 Task: Mark the Trello email as spam in your Gmail inbox.
Action: Key pressed g<Key.enter>
Screenshot: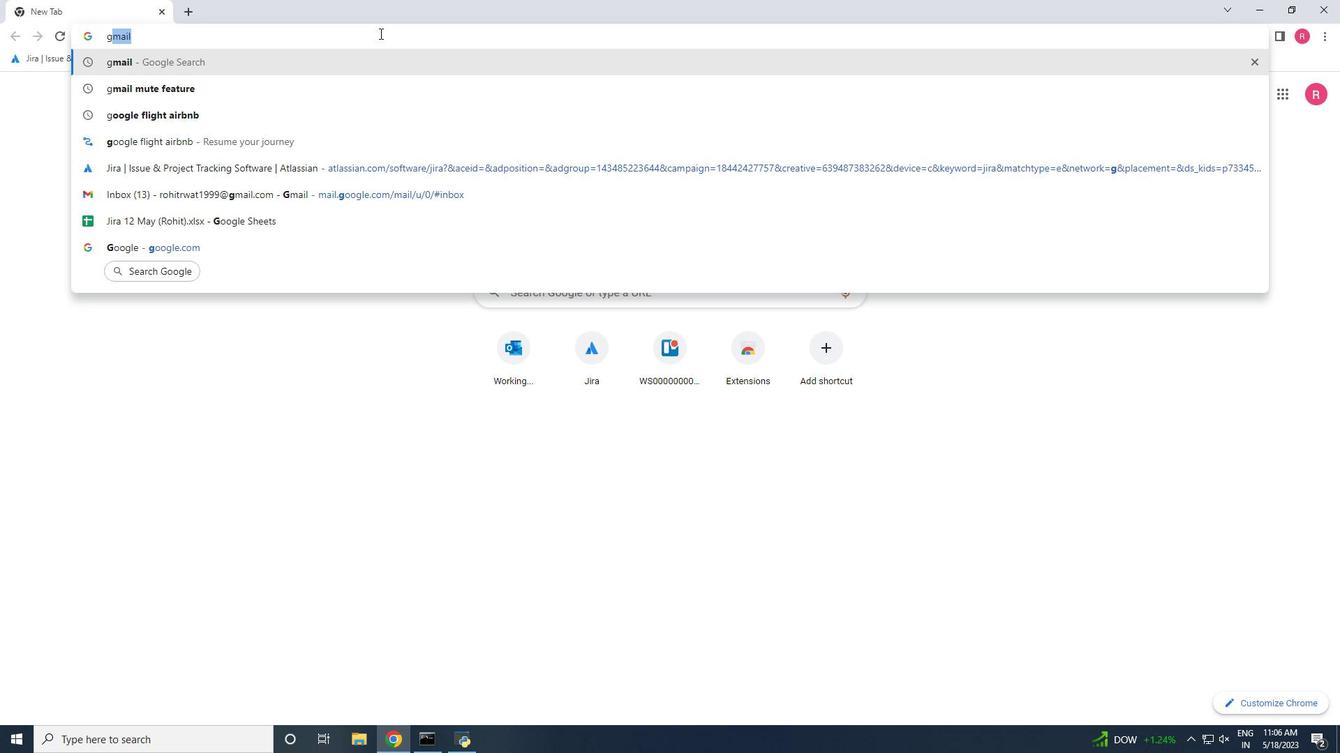 
Action: Mouse moved to (228, 224)
Screenshot: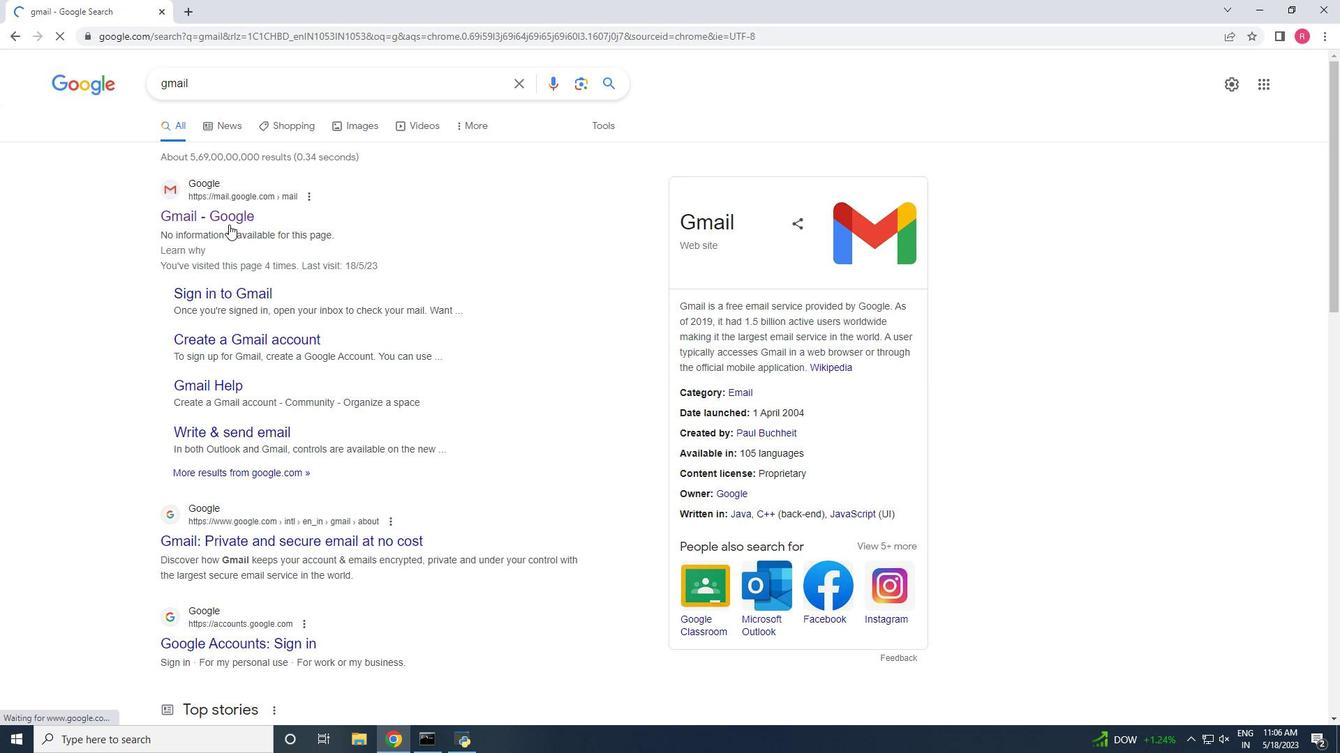 
Action: Mouse pressed left at (228, 224)
Screenshot: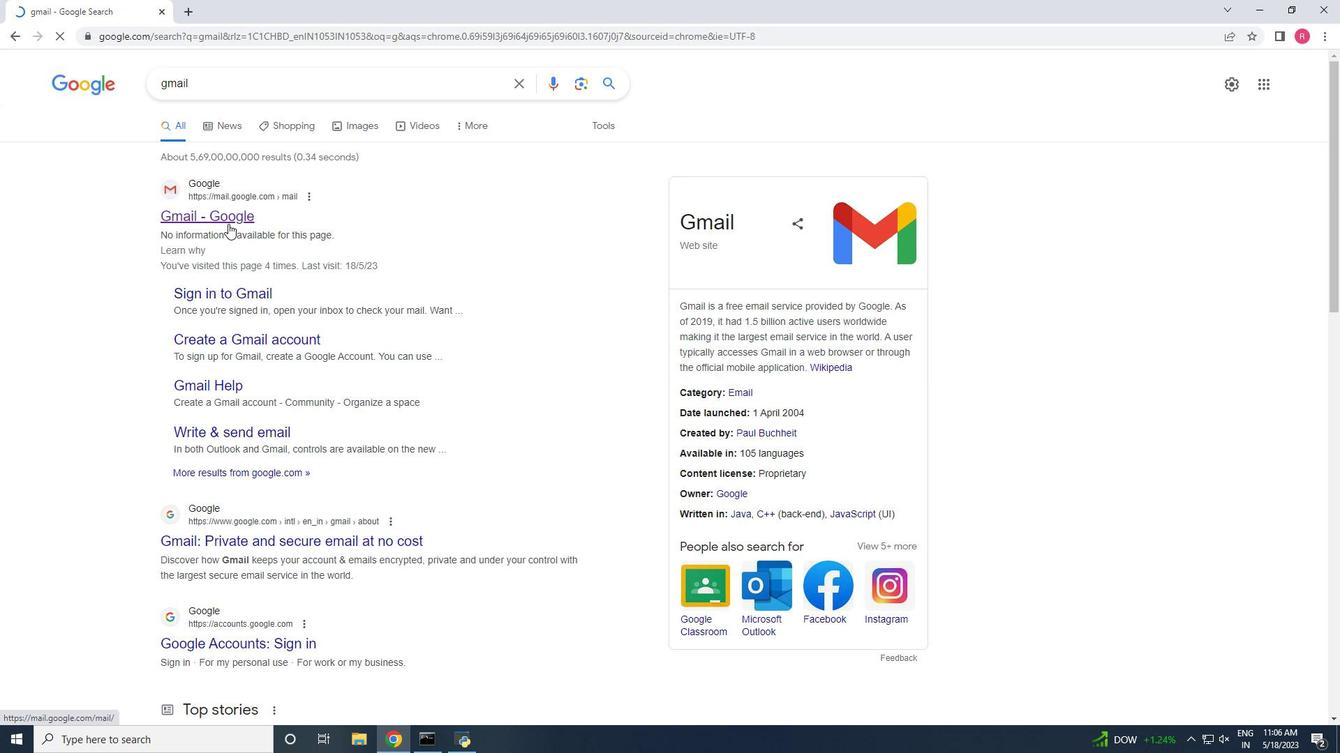 
Action: Mouse moved to (24, 271)
Screenshot: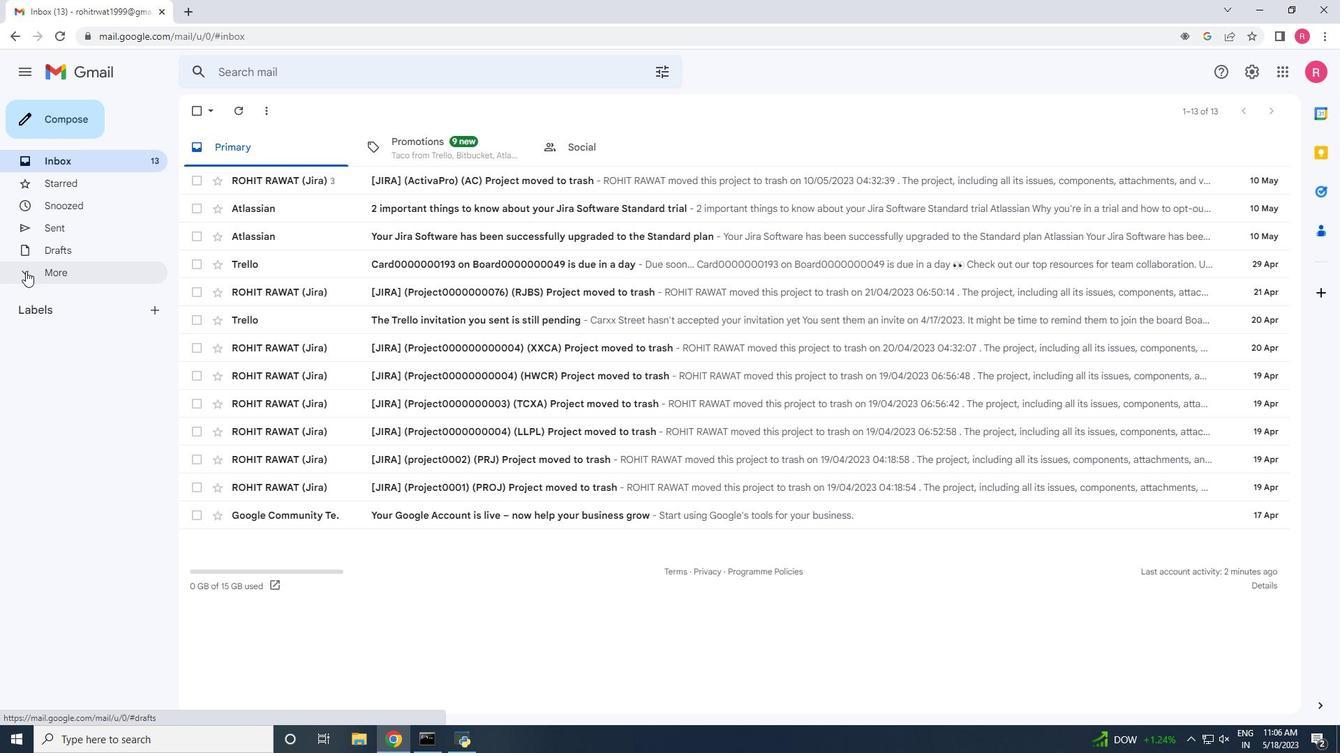 
Action: Mouse pressed left at (24, 271)
Screenshot: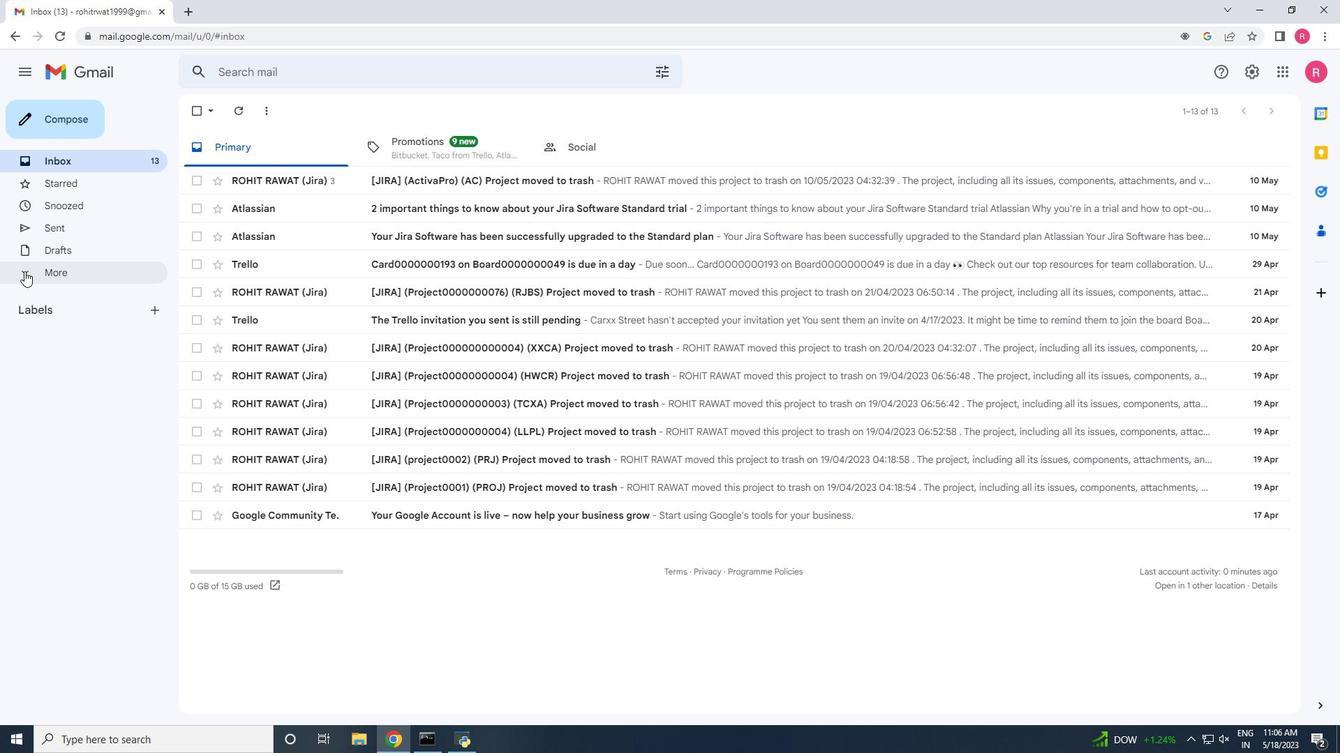 
Action: Mouse moved to (62, 380)
Screenshot: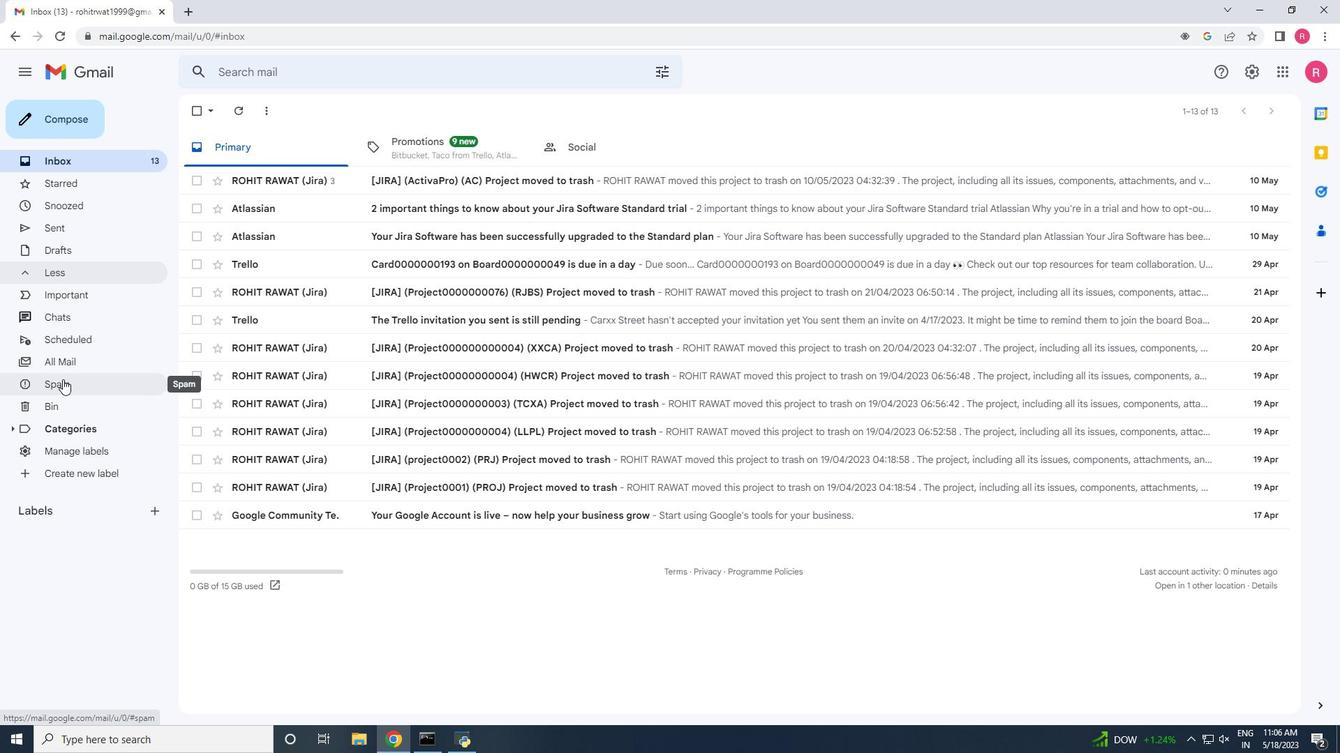
Action: Mouse pressed left at (62, 380)
Screenshot: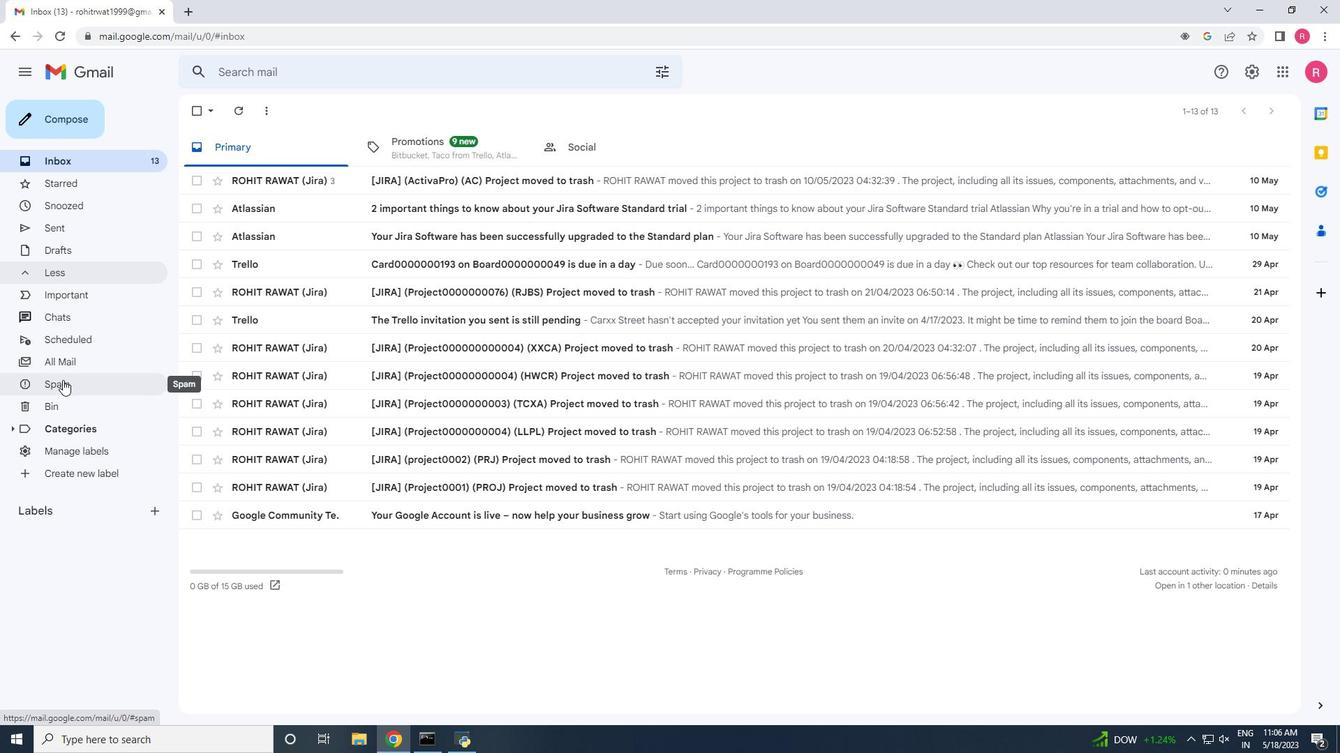 
Action: Mouse moved to (80, 163)
Screenshot: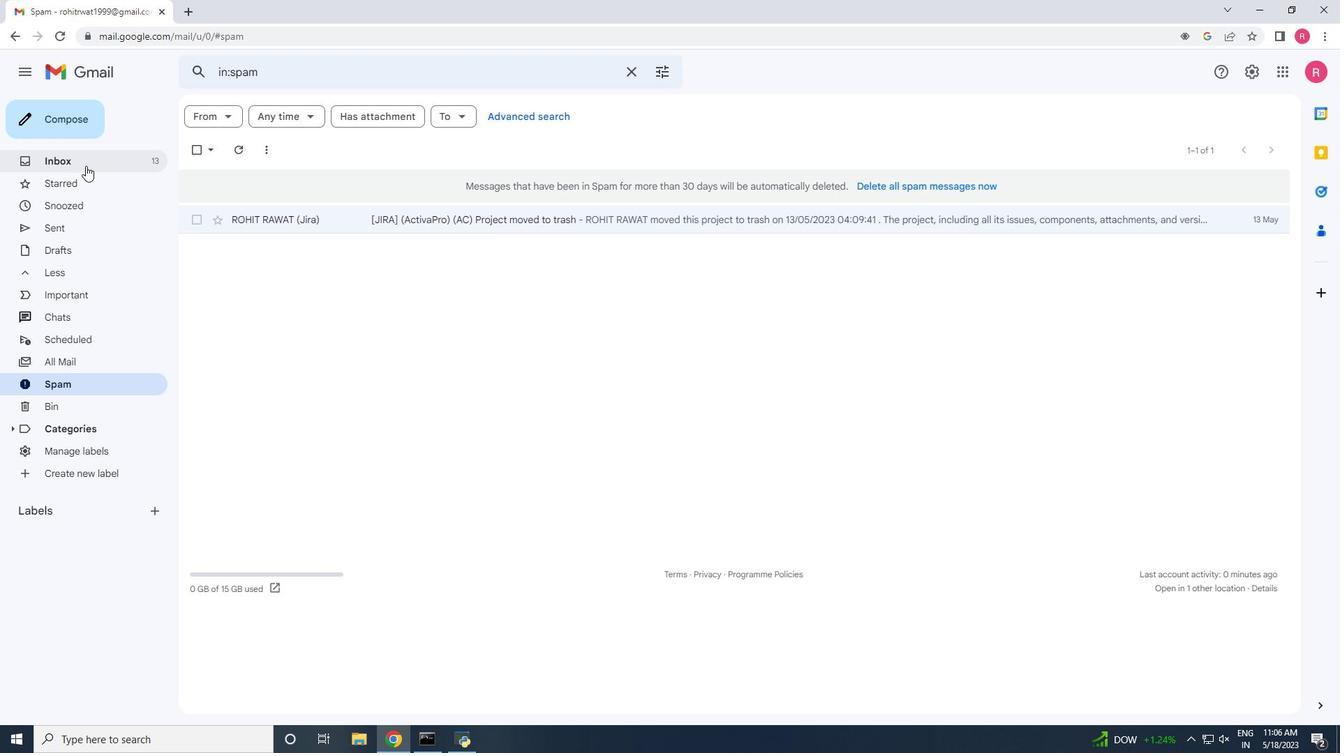 
Action: Mouse pressed left at (80, 163)
Screenshot: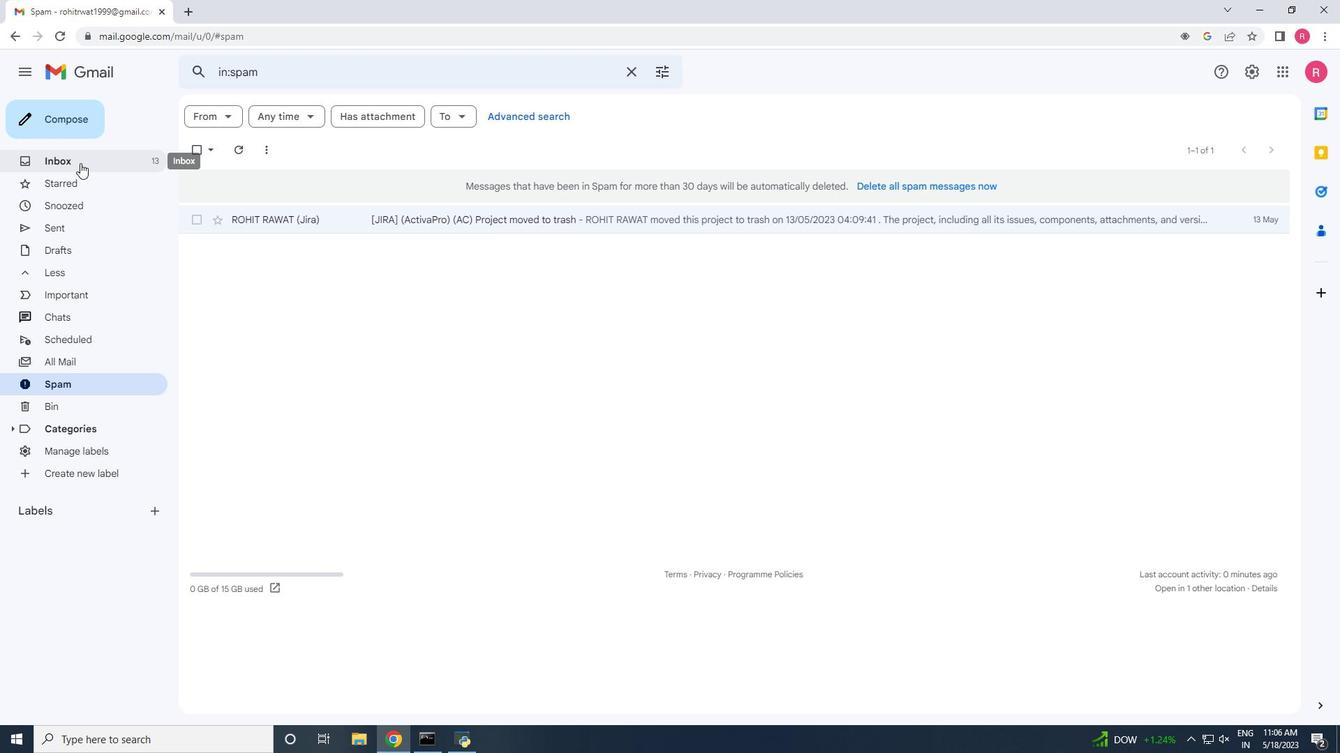 
Action: Mouse moved to (586, 265)
Screenshot: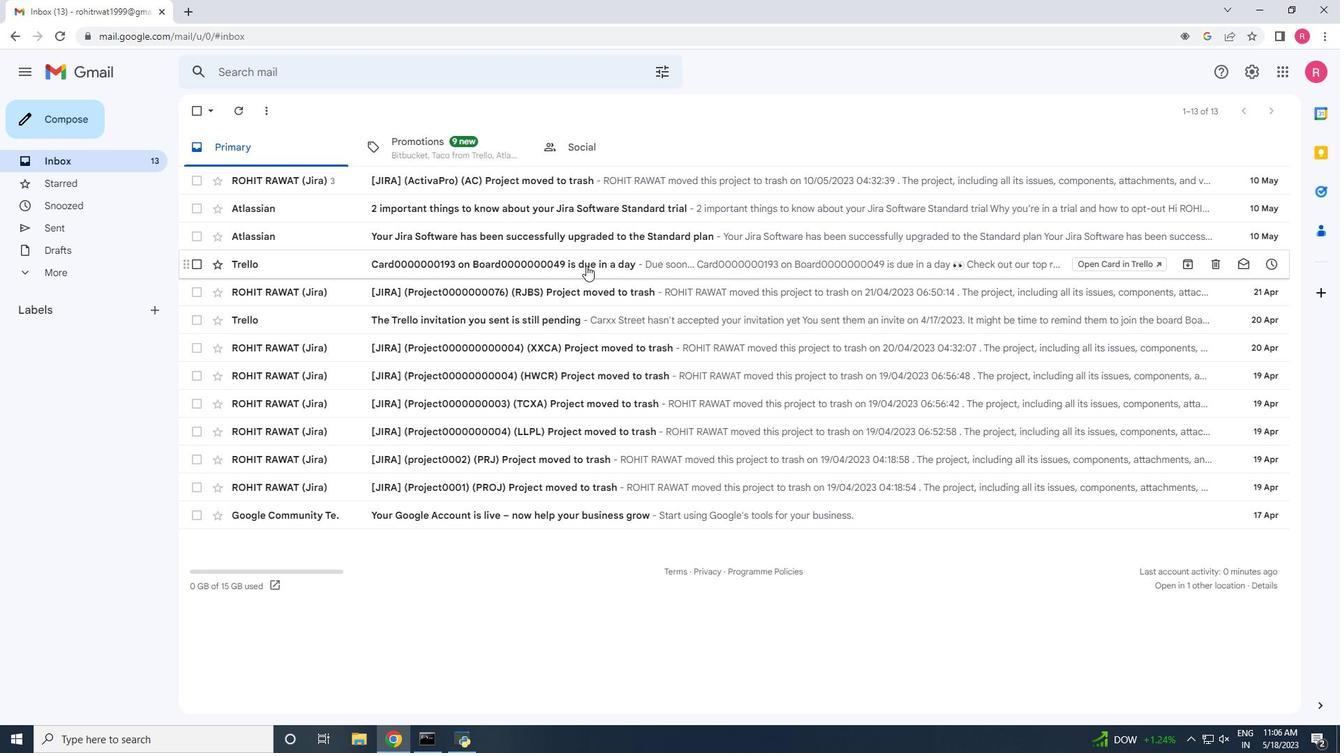 
Action: Mouse pressed left at (586, 265)
Screenshot: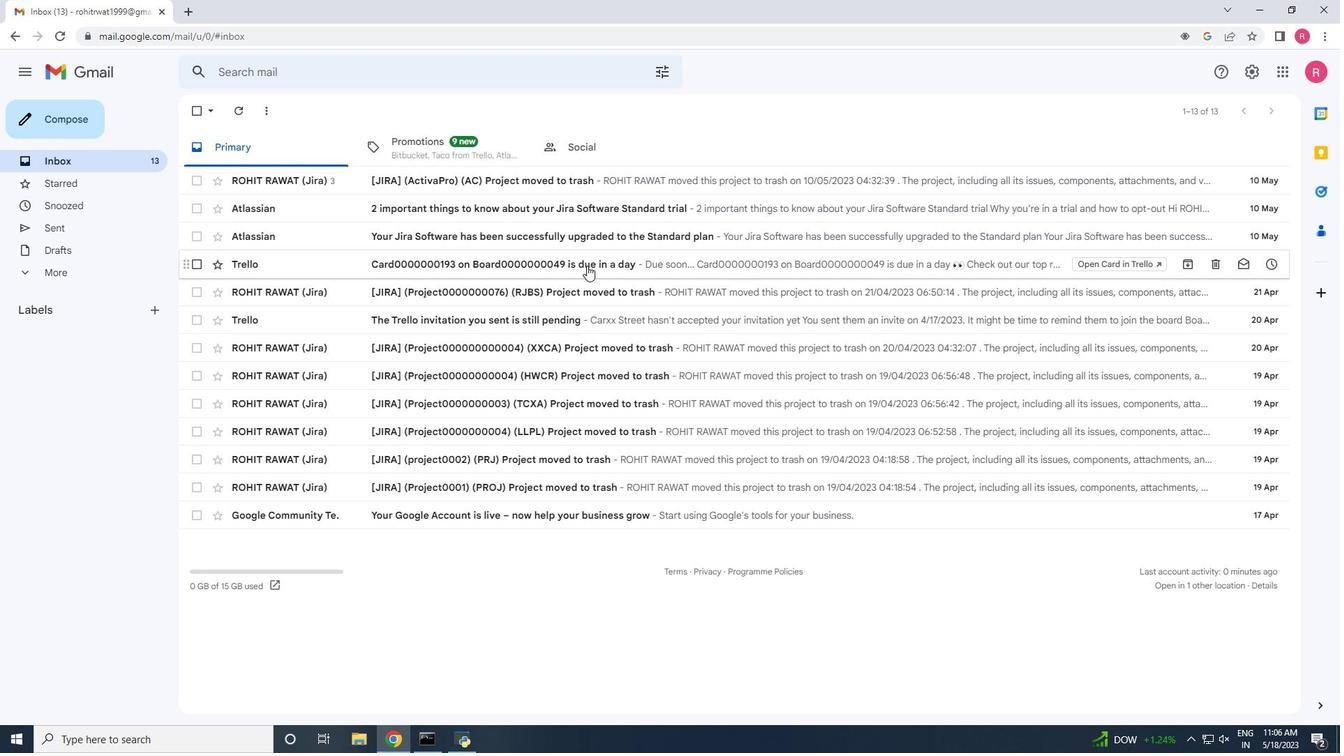 
Action: Mouse moved to (1277, 184)
Screenshot: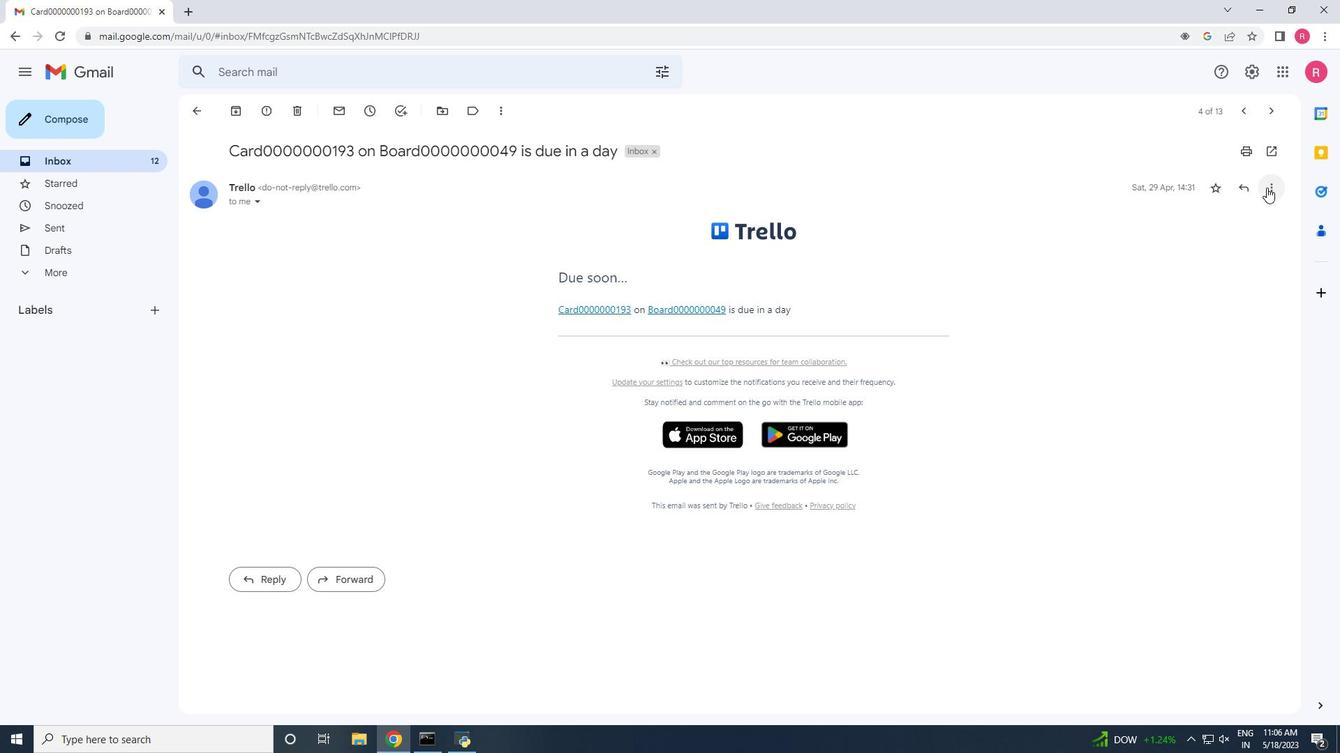 
Action: Mouse pressed left at (1277, 184)
Screenshot: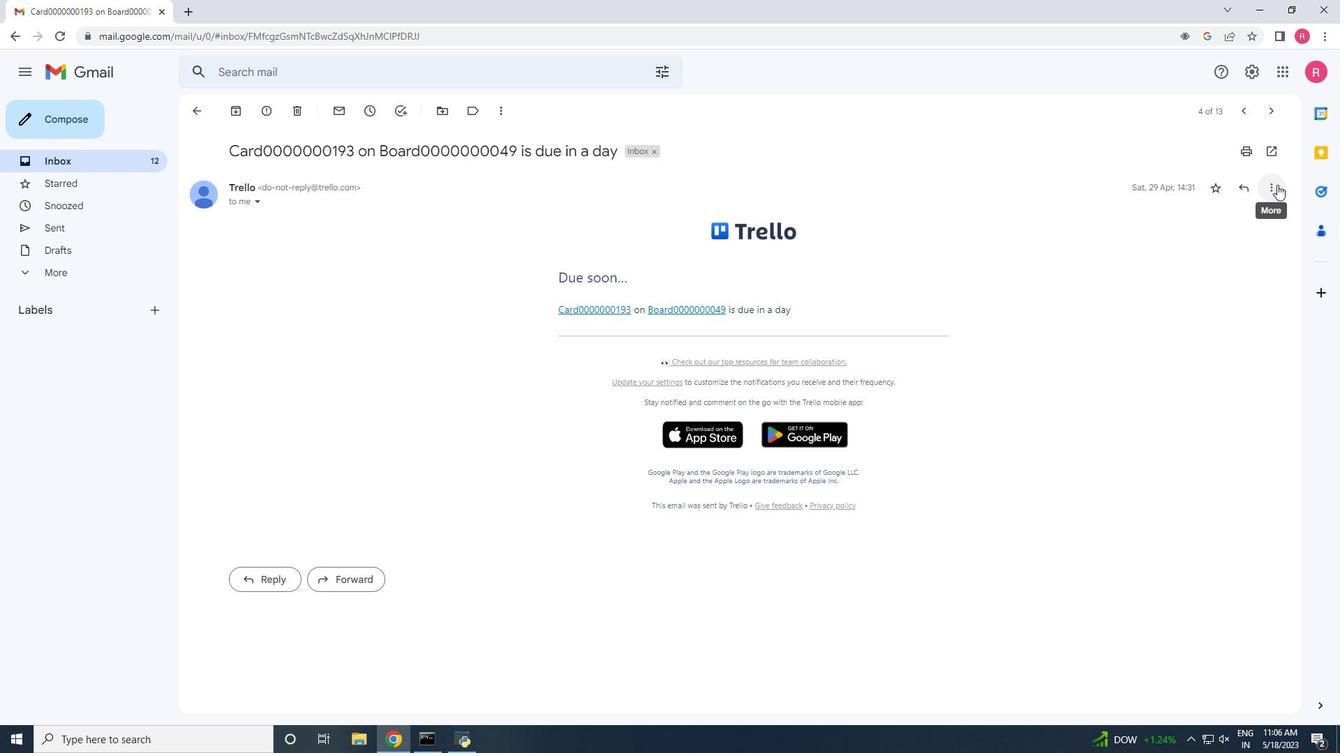 
Action: Mouse moved to (1166, 345)
Screenshot: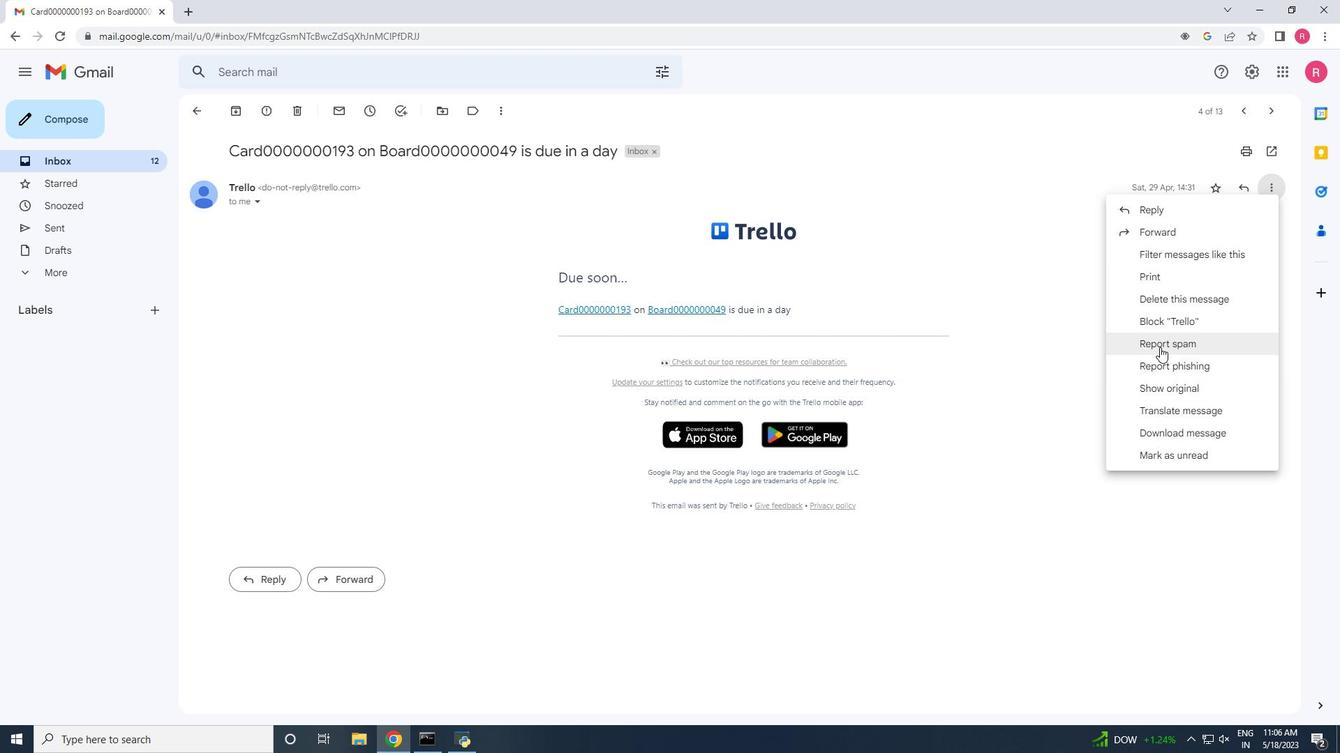 
Action: Mouse pressed left at (1166, 345)
Screenshot: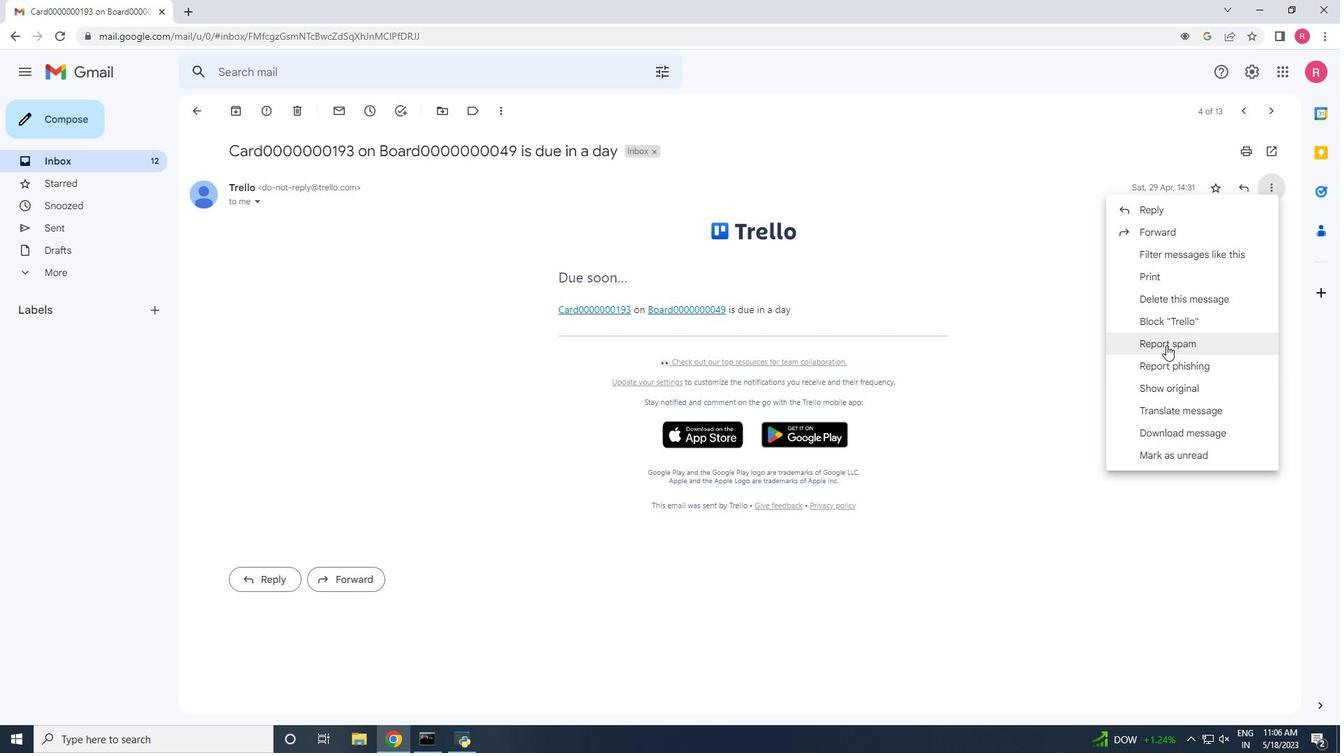 
Action: Mouse moved to (25, 271)
Screenshot: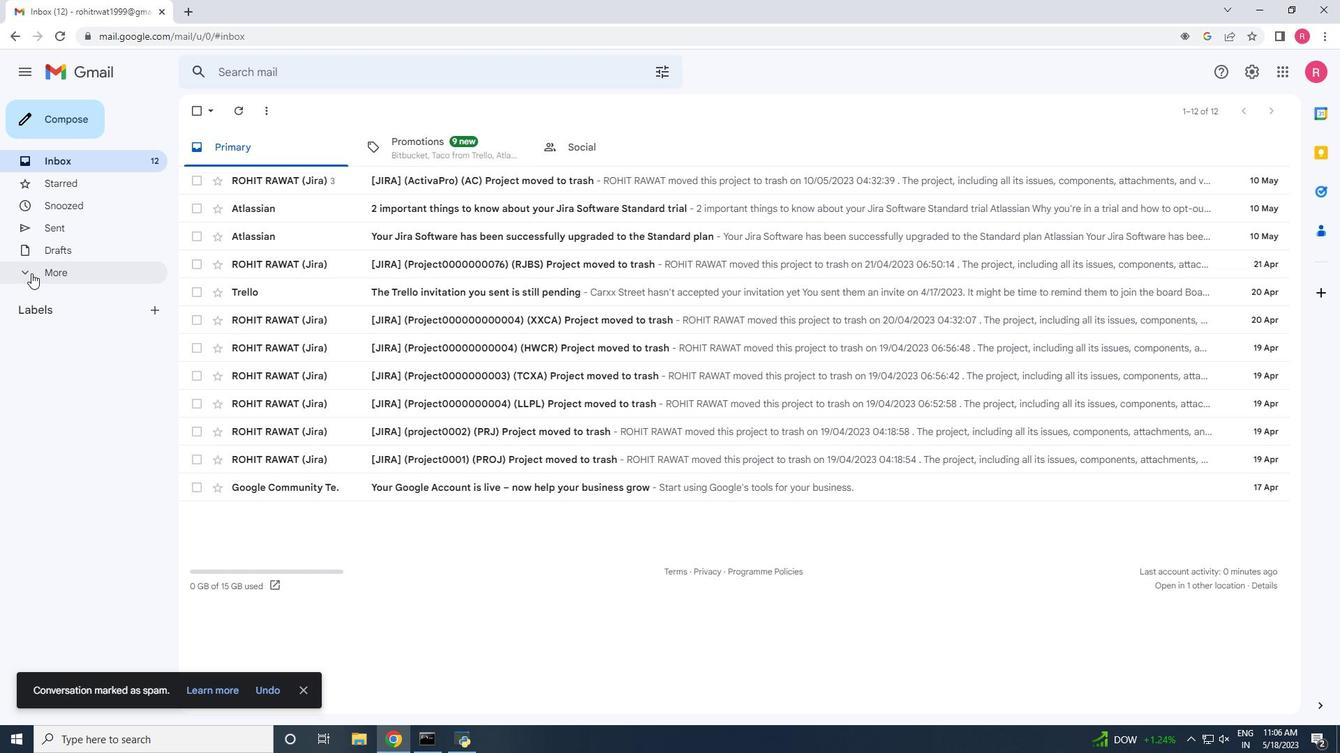 
Action: Mouse pressed left at (25, 271)
Screenshot: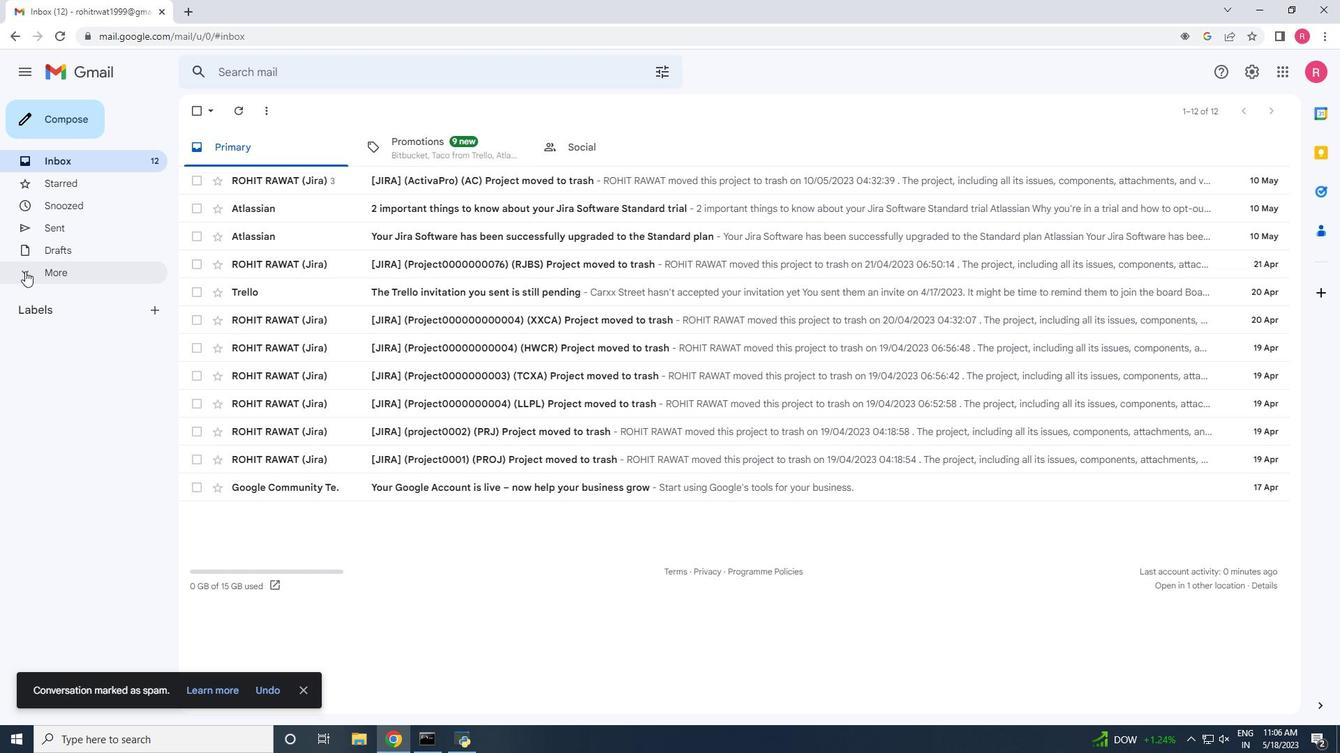 
Action: Mouse moved to (41, 382)
Screenshot: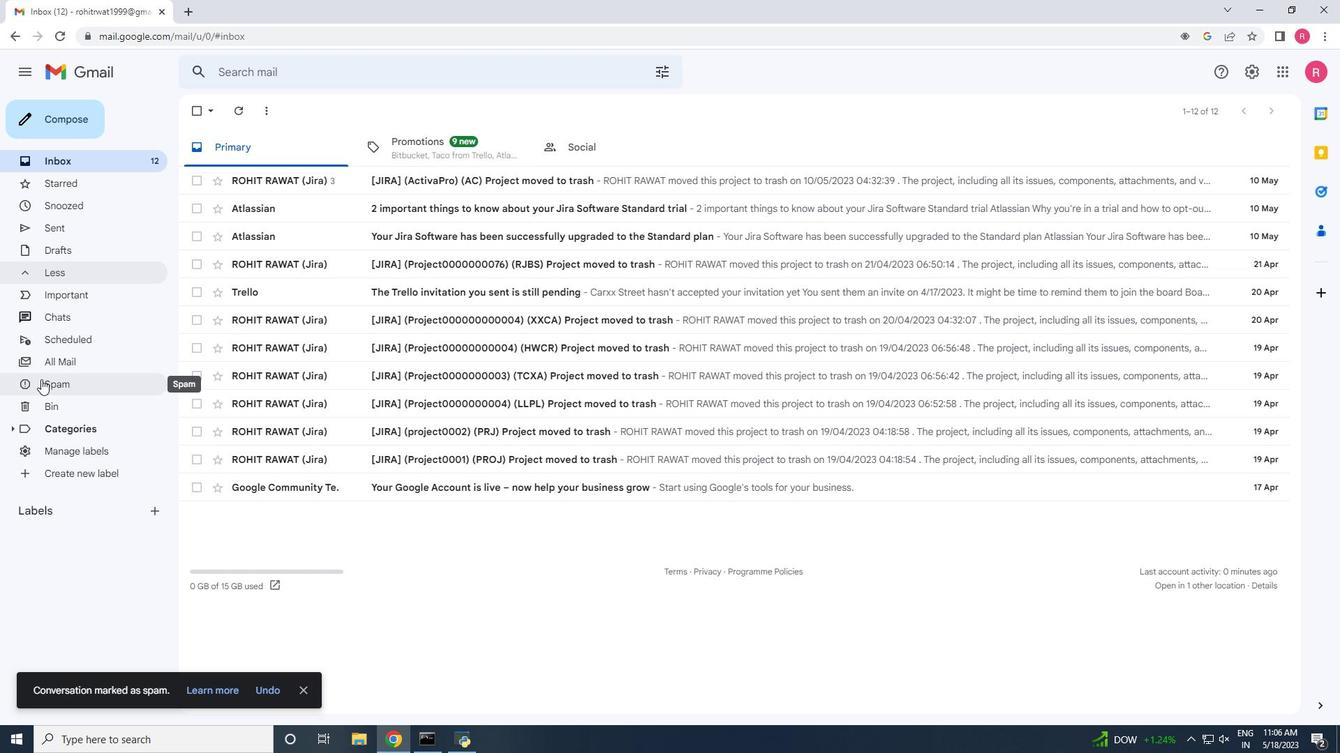 
Action: Mouse pressed left at (41, 382)
Screenshot: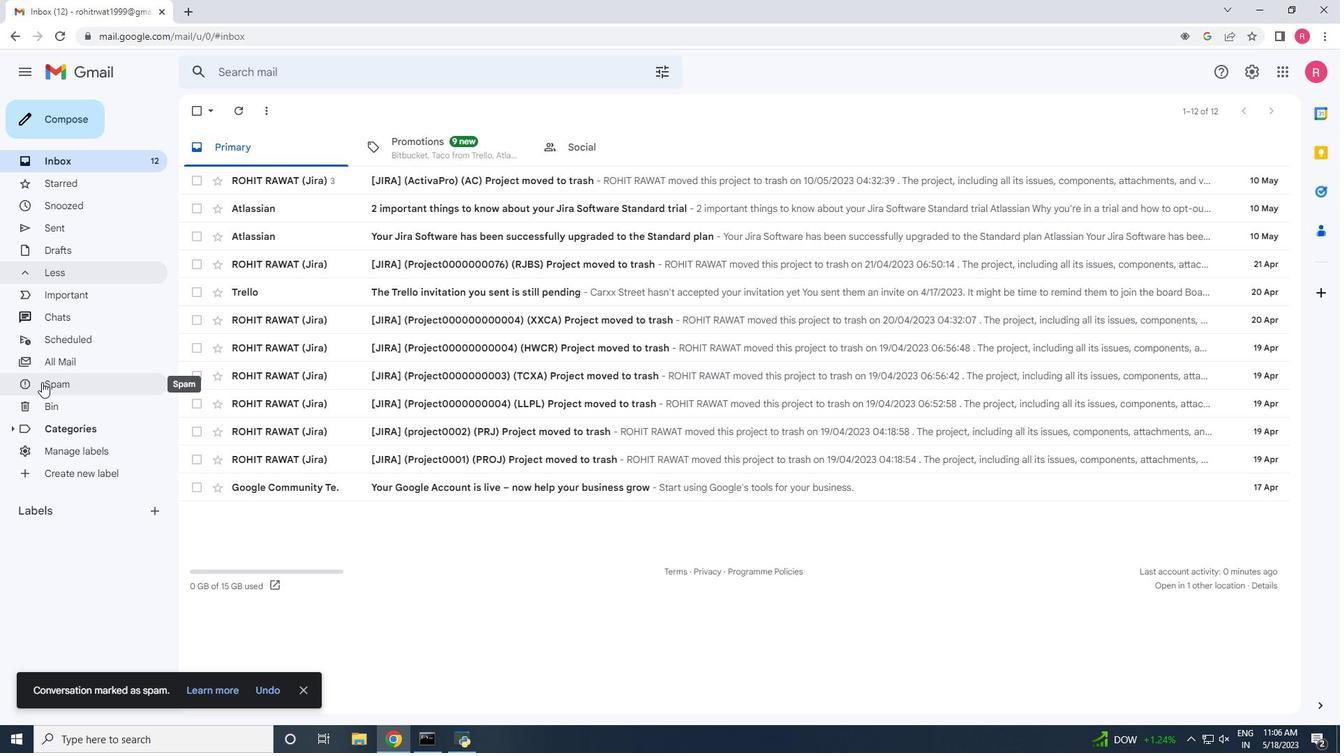 
Action: Mouse moved to (49, 160)
Screenshot: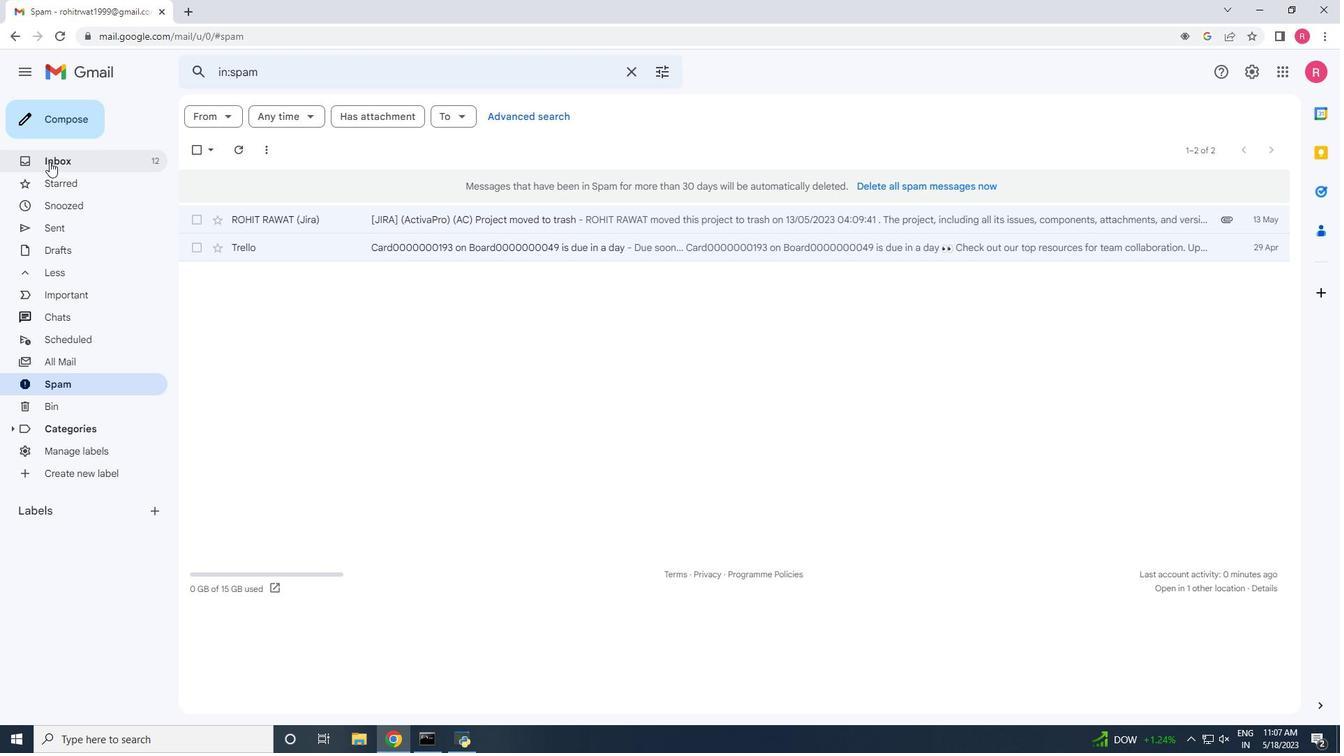 
Action: Mouse pressed left at (49, 160)
Screenshot: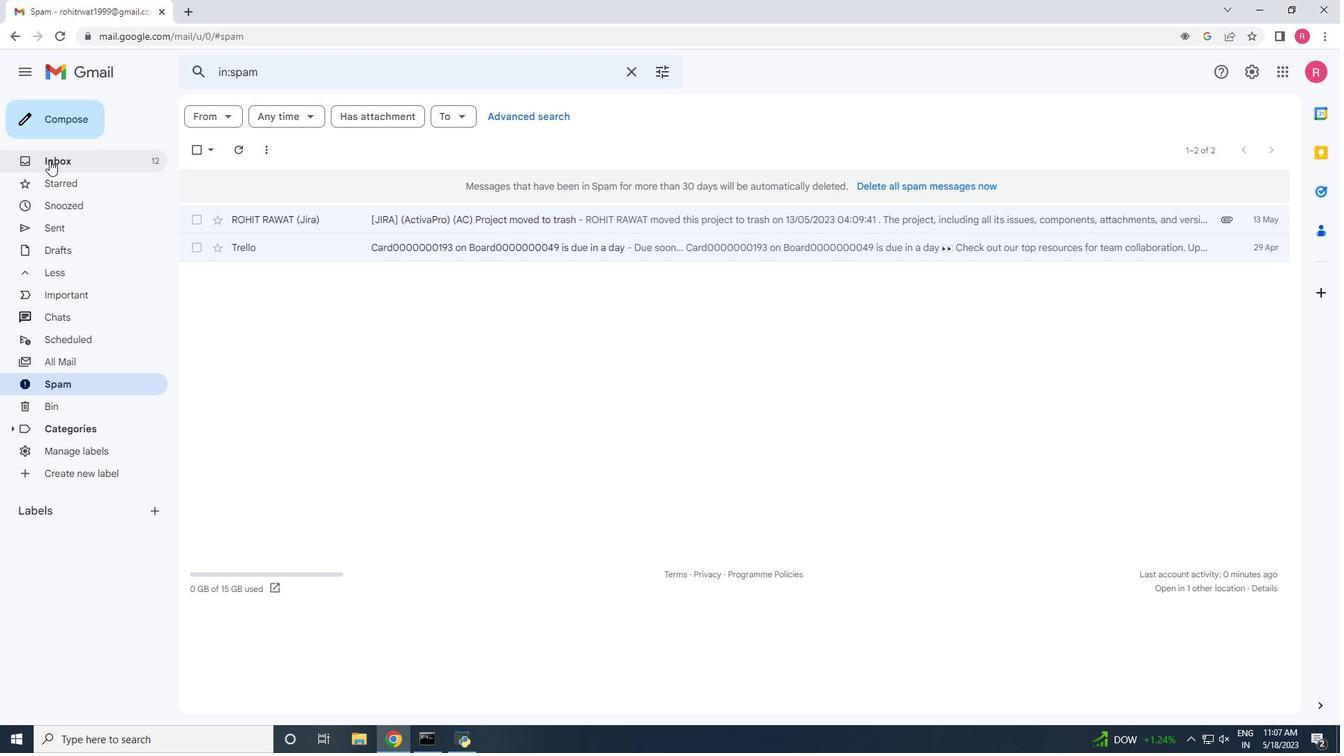 
